 Task: Apply object animation ""with previous"".
Action: Mouse moved to (107, 66)
Screenshot: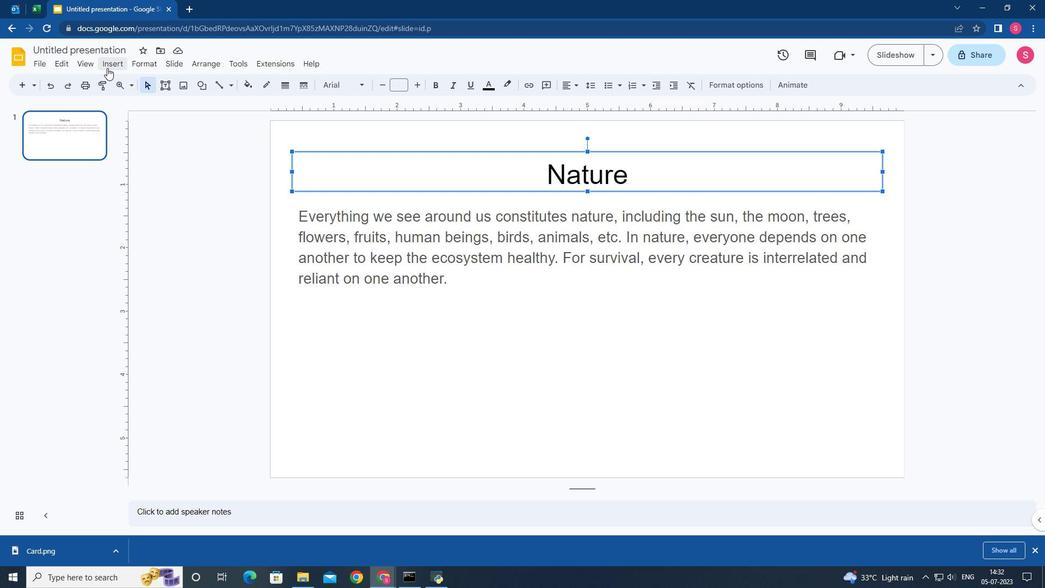 
Action: Mouse pressed left at (107, 66)
Screenshot: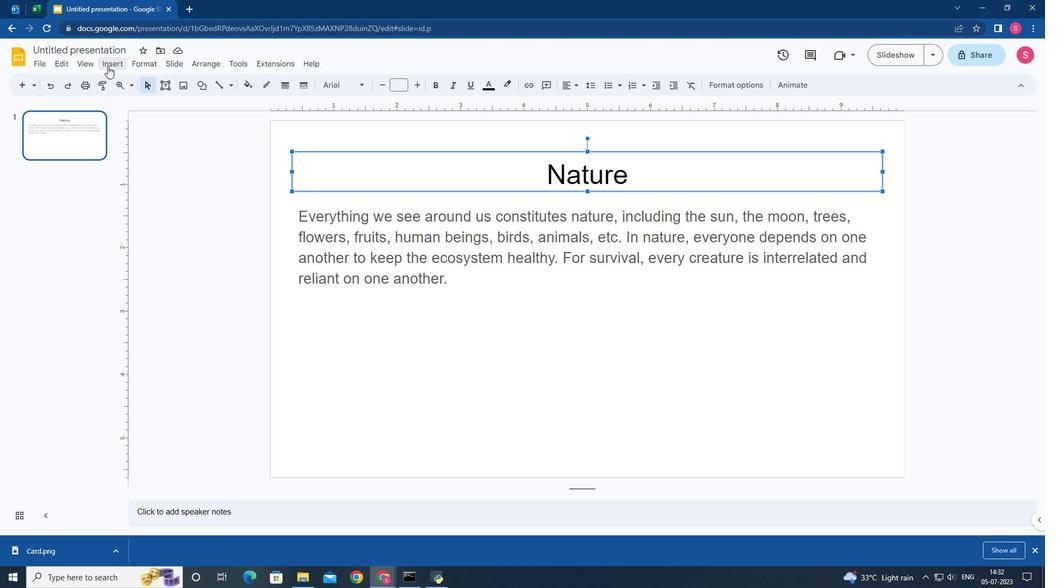 
Action: Mouse moved to (128, 276)
Screenshot: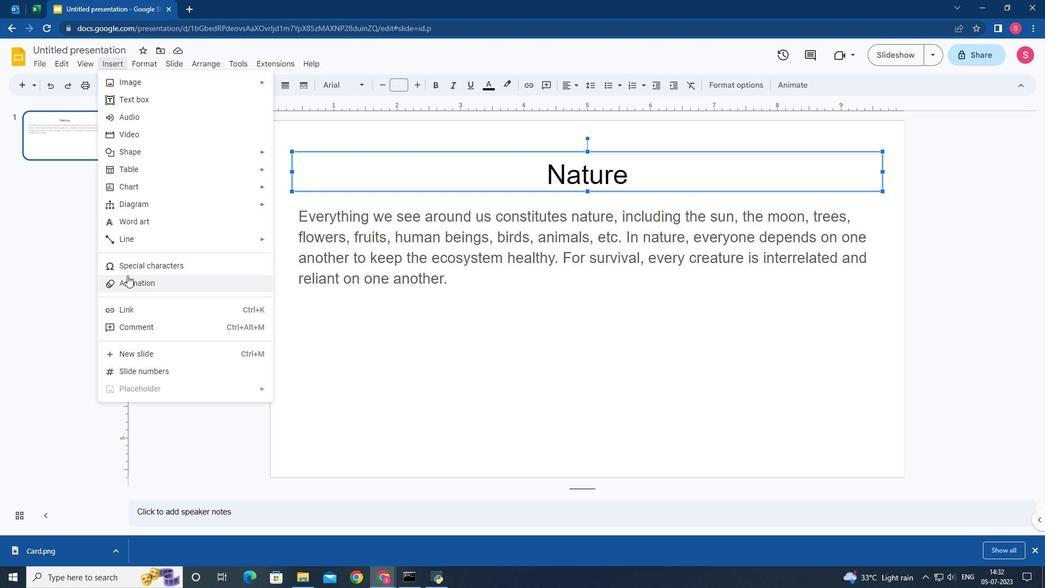 
Action: Mouse pressed left at (128, 276)
Screenshot: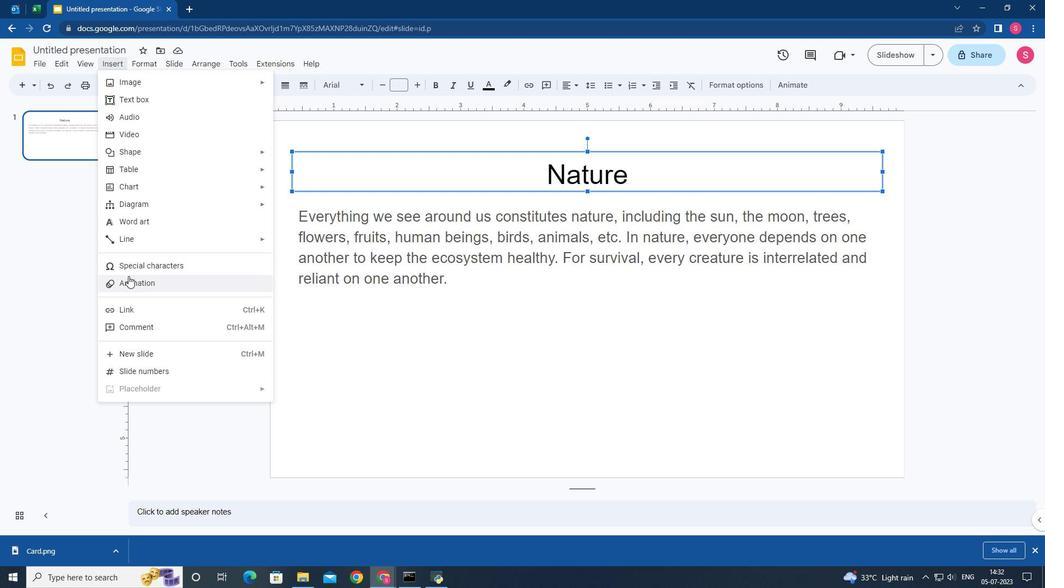 
Action: Mouse moved to (894, 279)
Screenshot: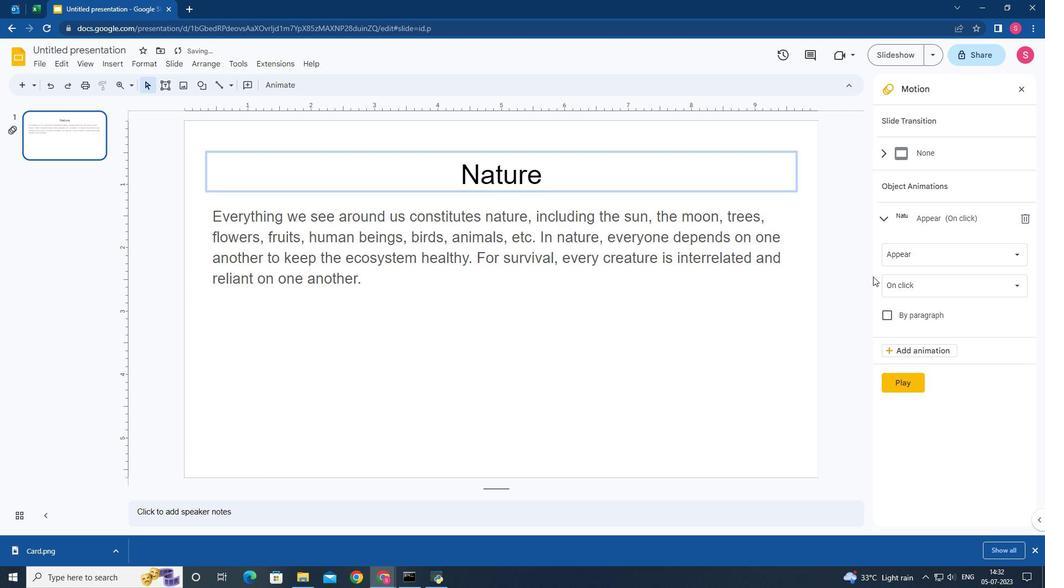 
Action: Mouse pressed left at (894, 279)
Screenshot: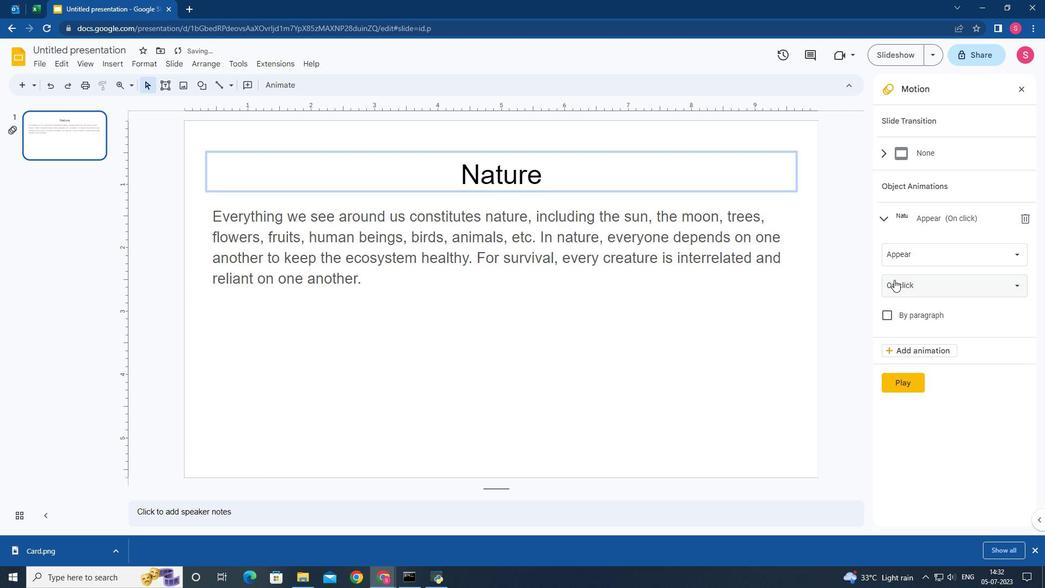 
Action: Mouse moved to (911, 339)
Screenshot: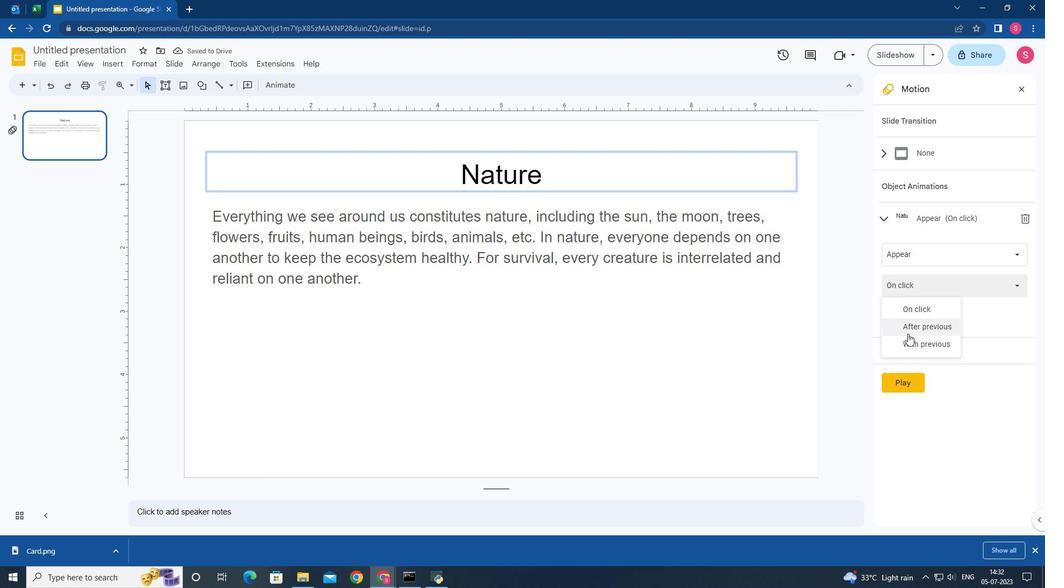 
Action: Mouse pressed left at (911, 339)
Screenshot: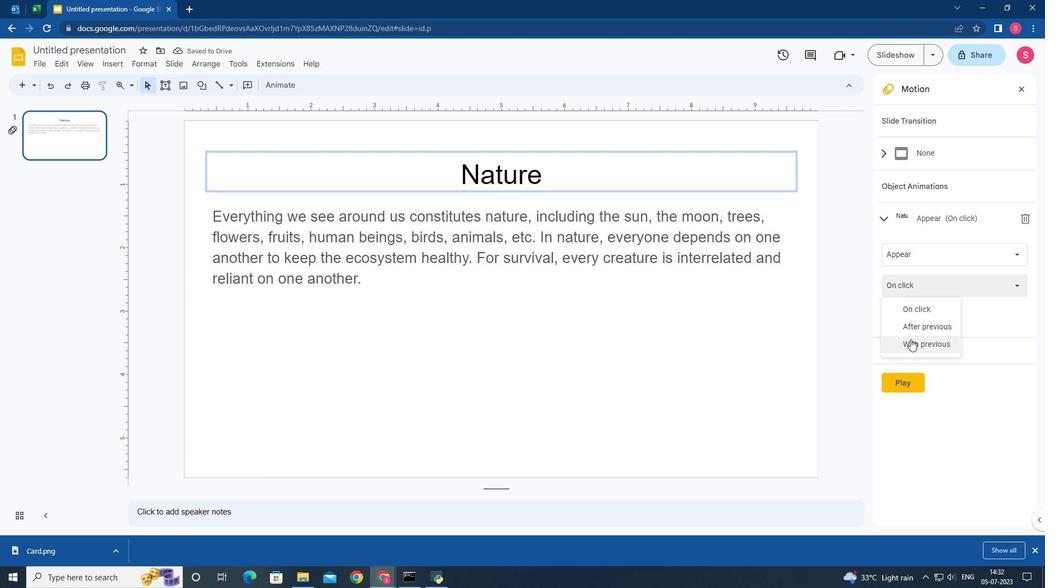 
Action: Mouse moved to (551, 370)
Screenshot: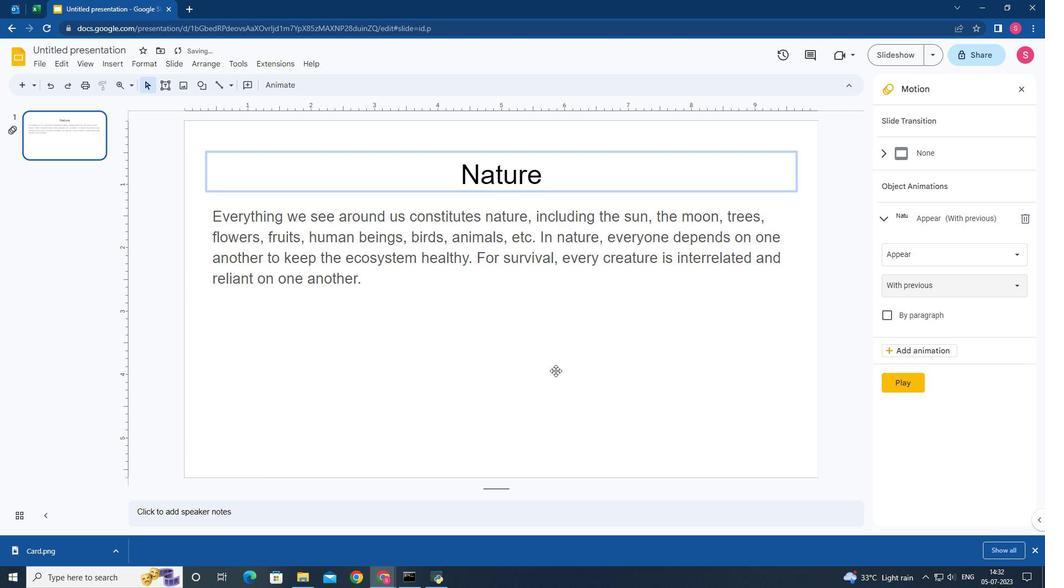 
